 Task: Enable automatically correct spelling from preferences.
Action: Mouse moved to (162, 62)
Screenshot: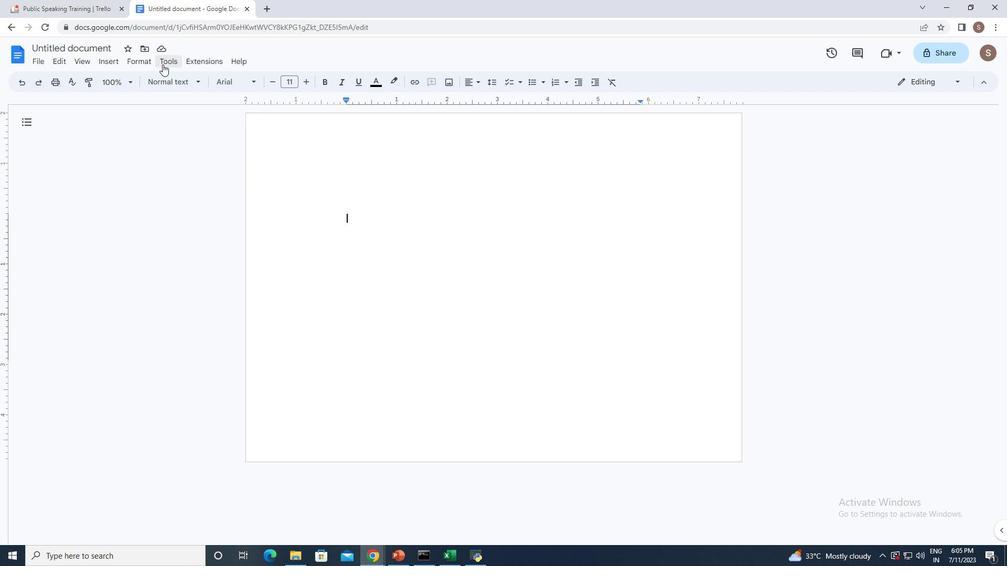 
Action: Mouse pressed left at (162, 62)
Screenshot: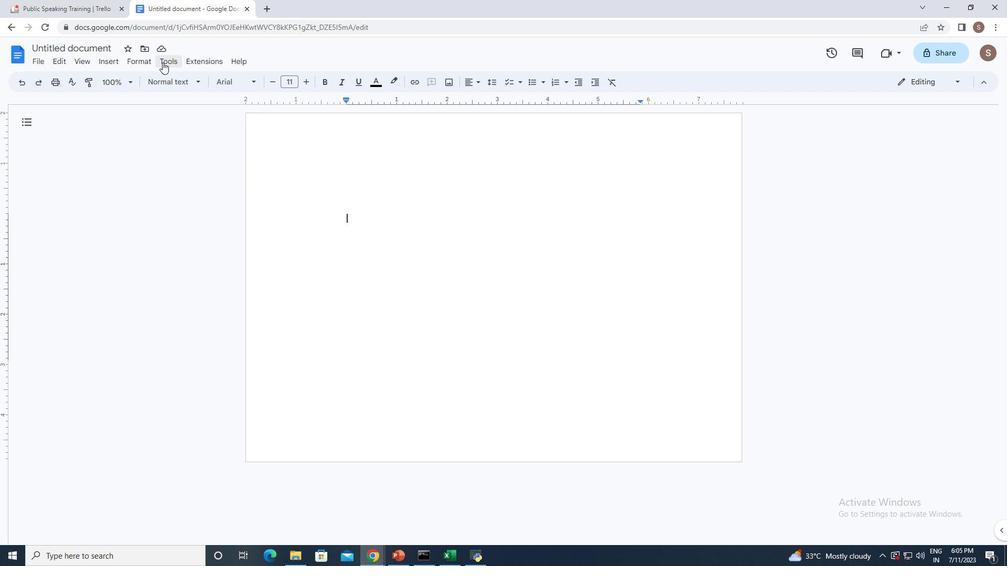 
Action: Mouse moved to (191, 309)
Screenshot: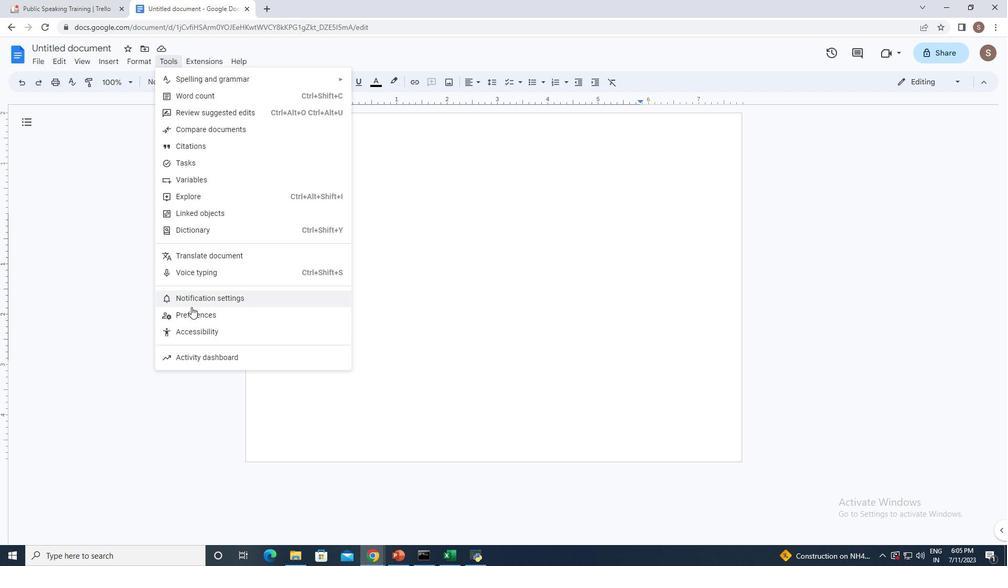 
Action: Mouse pressed left at (191, 309)
Screenshot: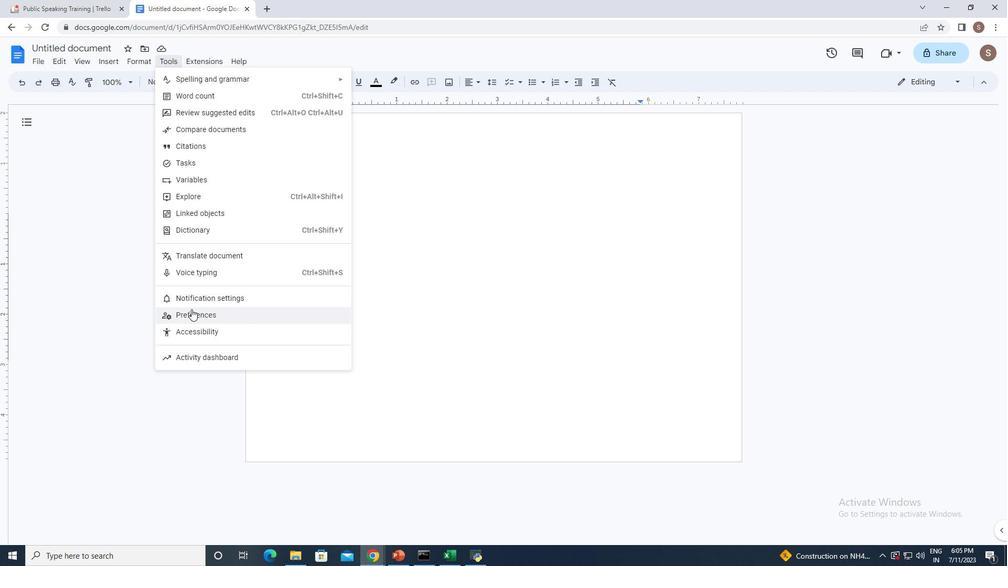 
Action: Mouse moved to (391, 298)
Screenshot: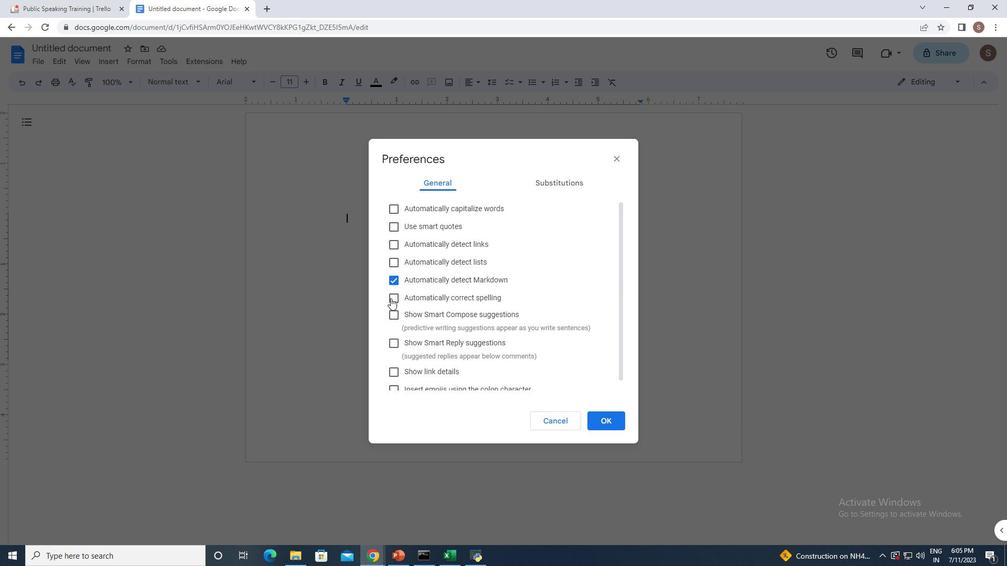 
Action: Mouse pressed left at (391, 298)
Screenshot: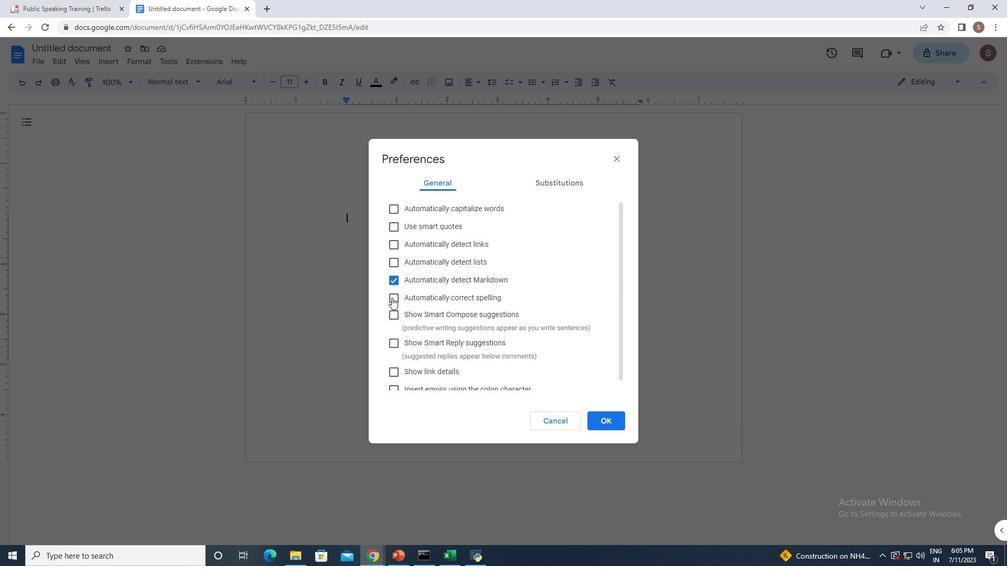 
Action: Mouse moved to (616, 426)
Screenshot: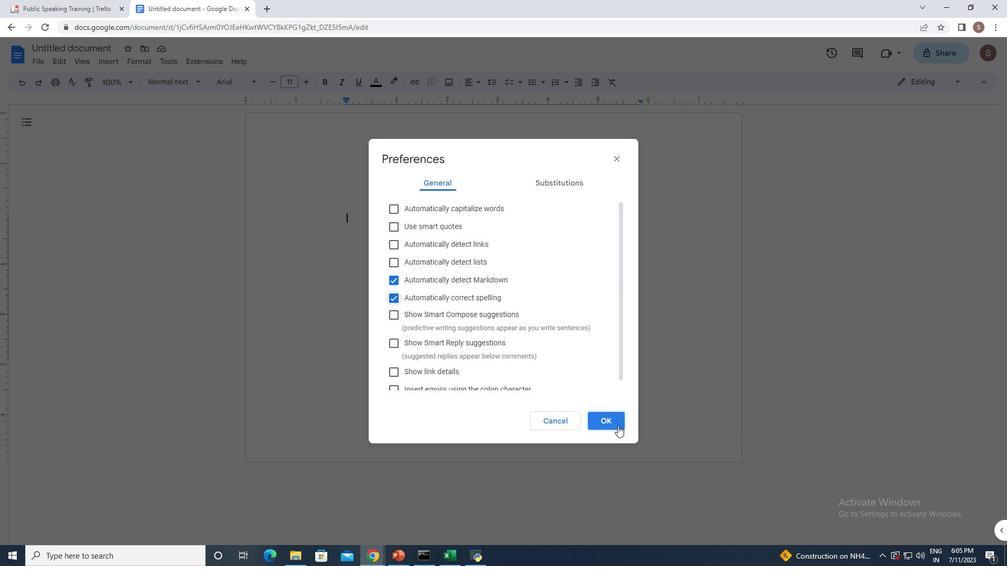 
Action: Mouse pressed left at (616, 426)
Screenshot: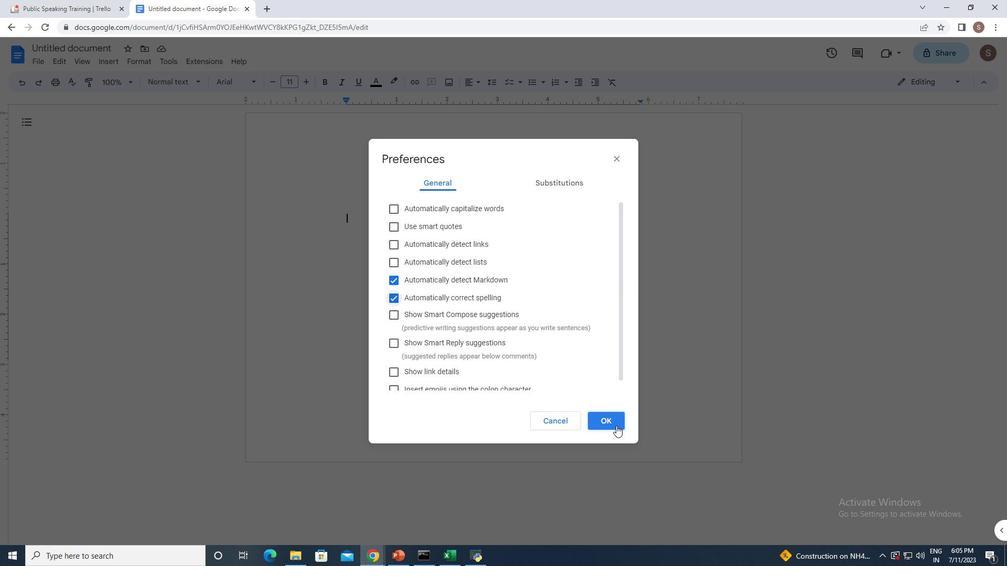 
